 Task: Add the task  Improve website accessibility for users with visual impairments to the section Bug Bounty in the project TradeWorks and add a Due Date to the respective task as 2024/05/25.
Action: Mouse moved to (932, 560)
Screenshot: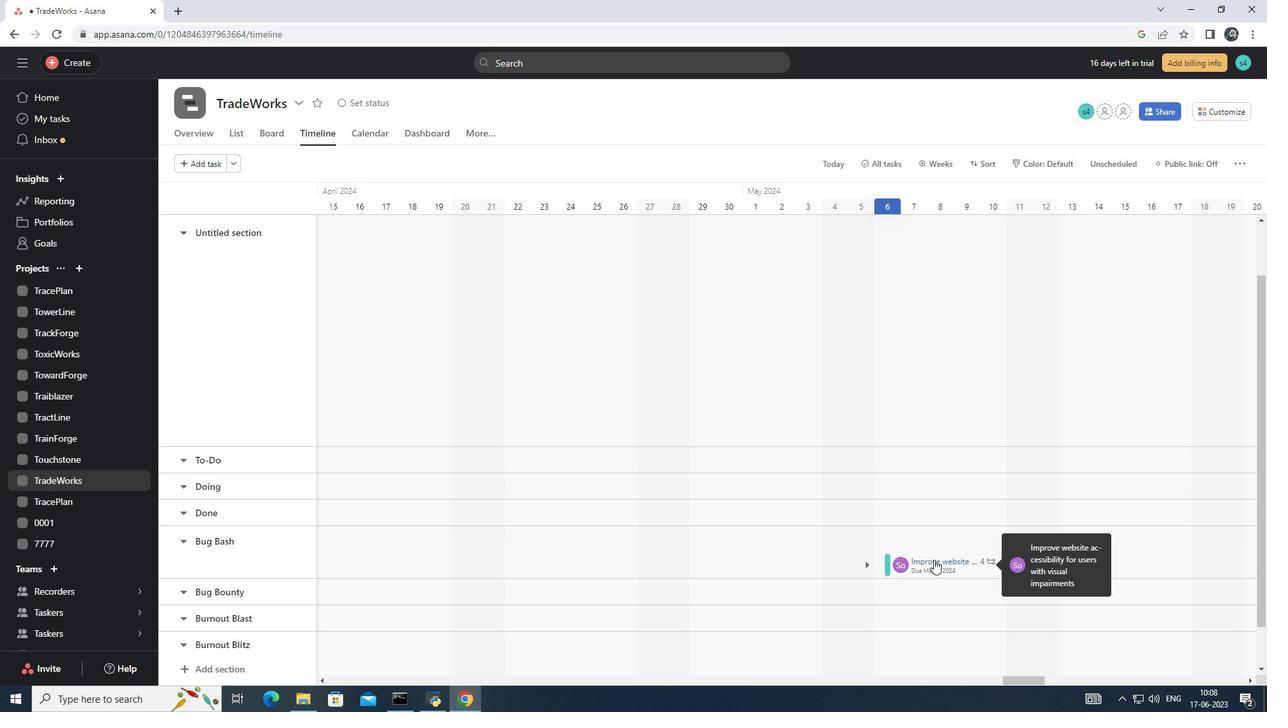 
Action: Mouse pressed left at (932, 560)
Screenshot: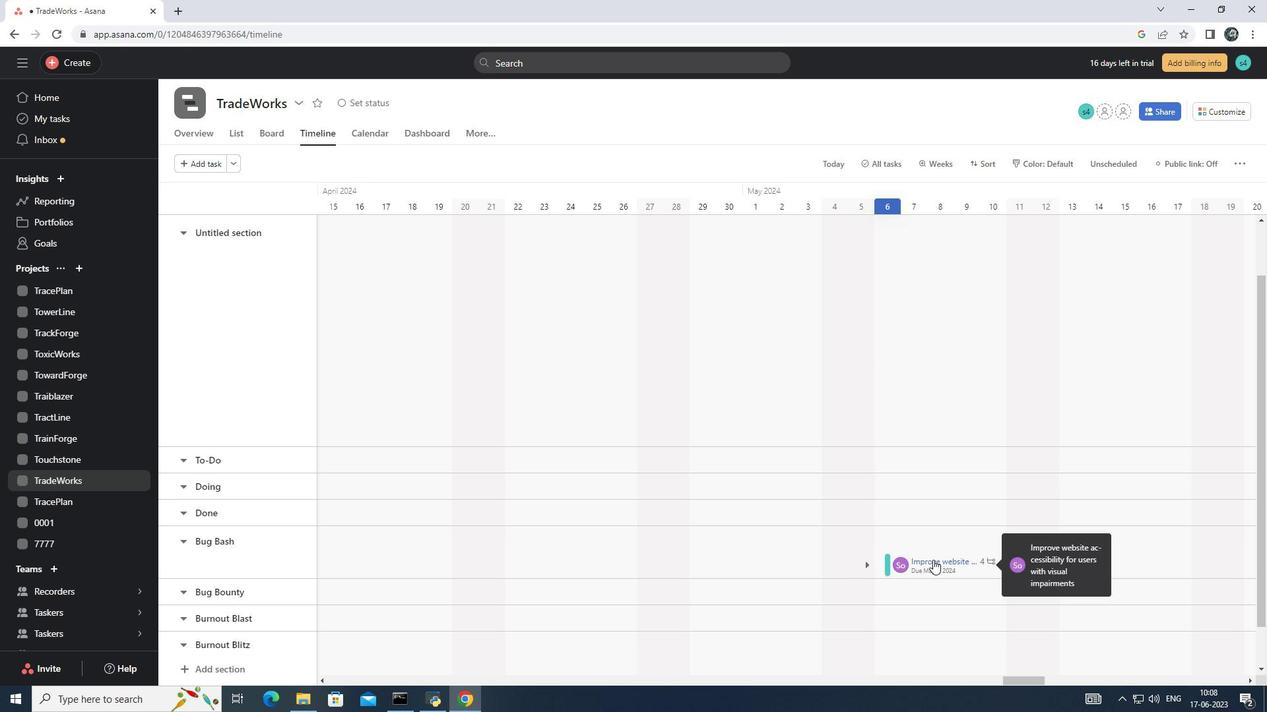 
Action: Mouse moved to (885, 568)
Screenshot: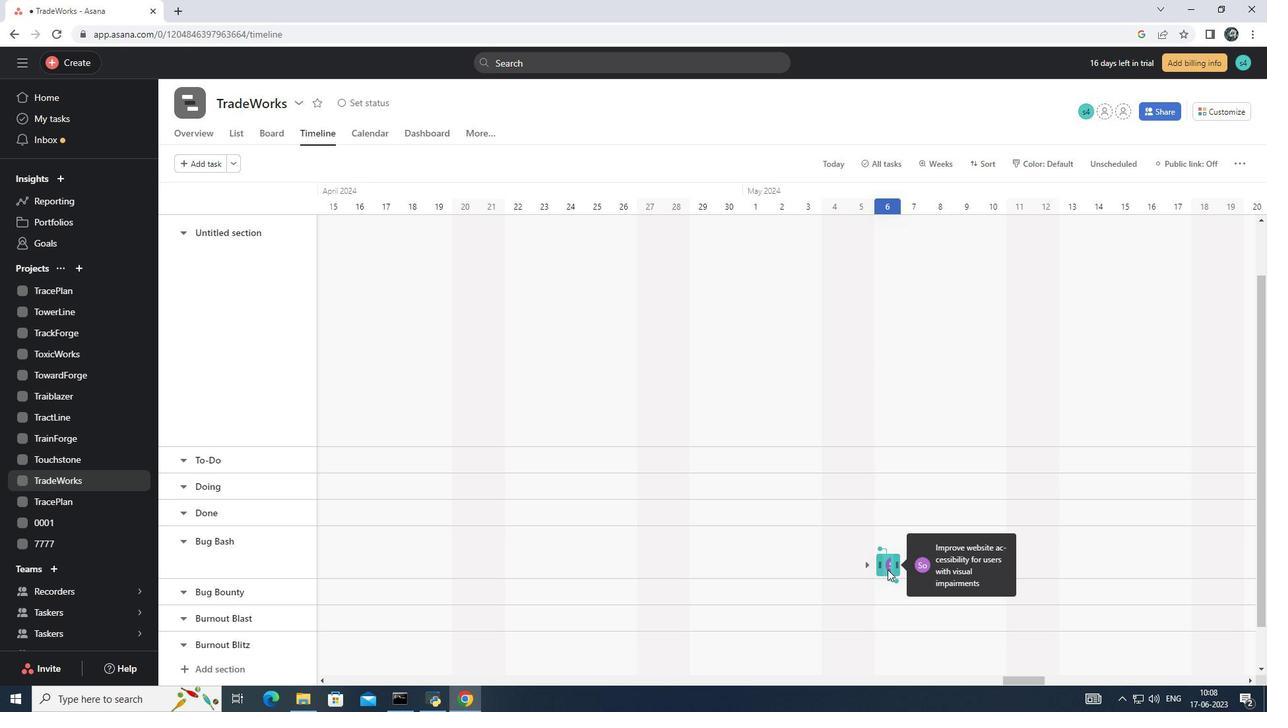
Action: Mouse pressed left at (885, 568)
Screenshot: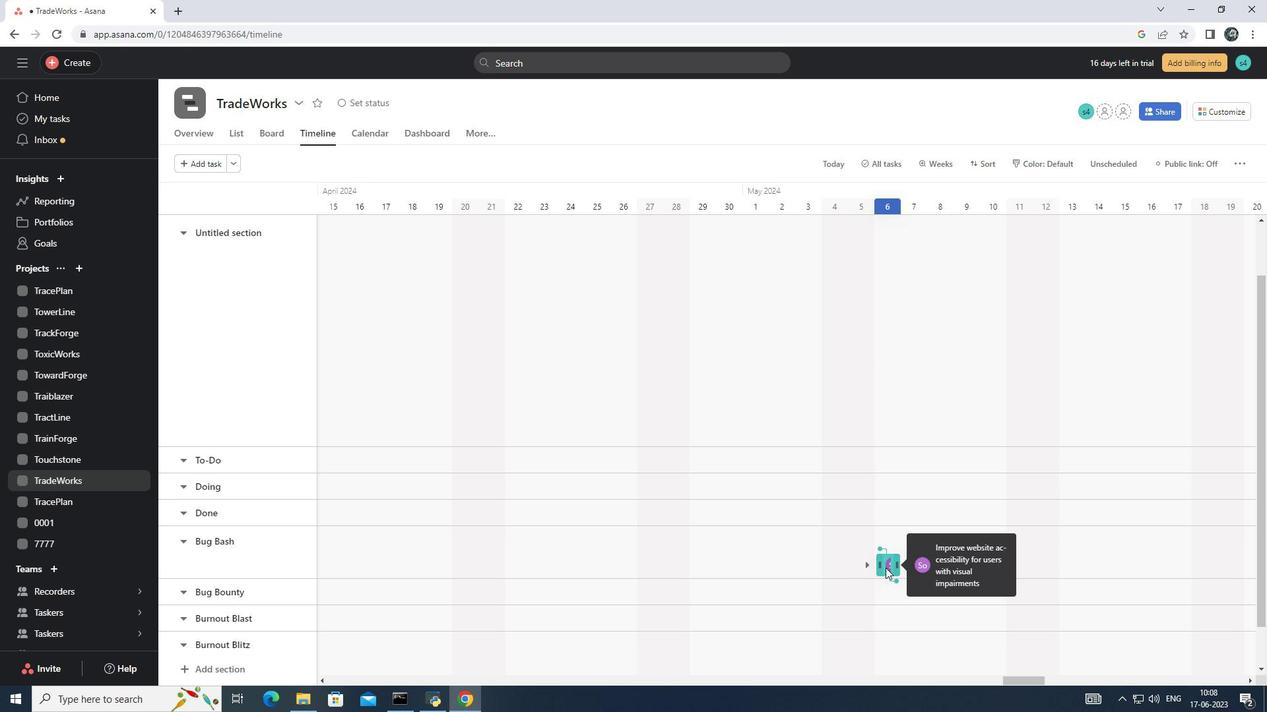 
Action: Mouse moved to (887, 569)
Screenshot: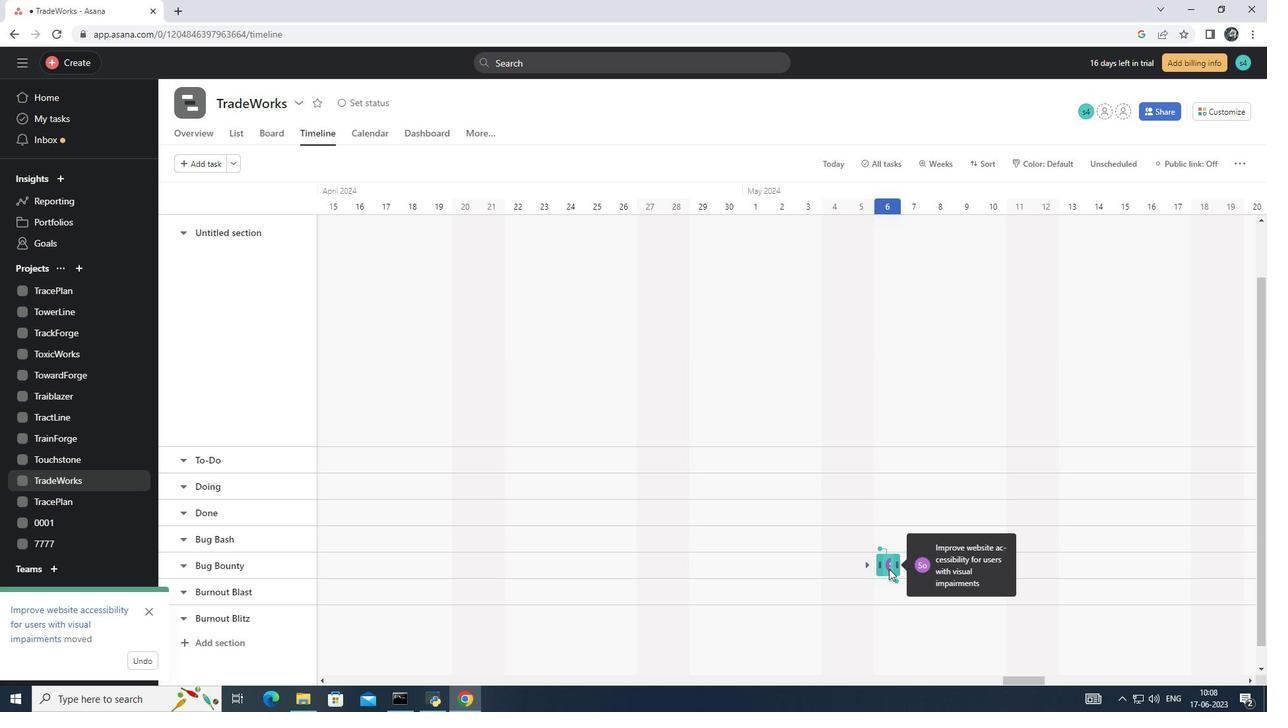
Action: Mouse pressed left at (887, 569)
Screenshot: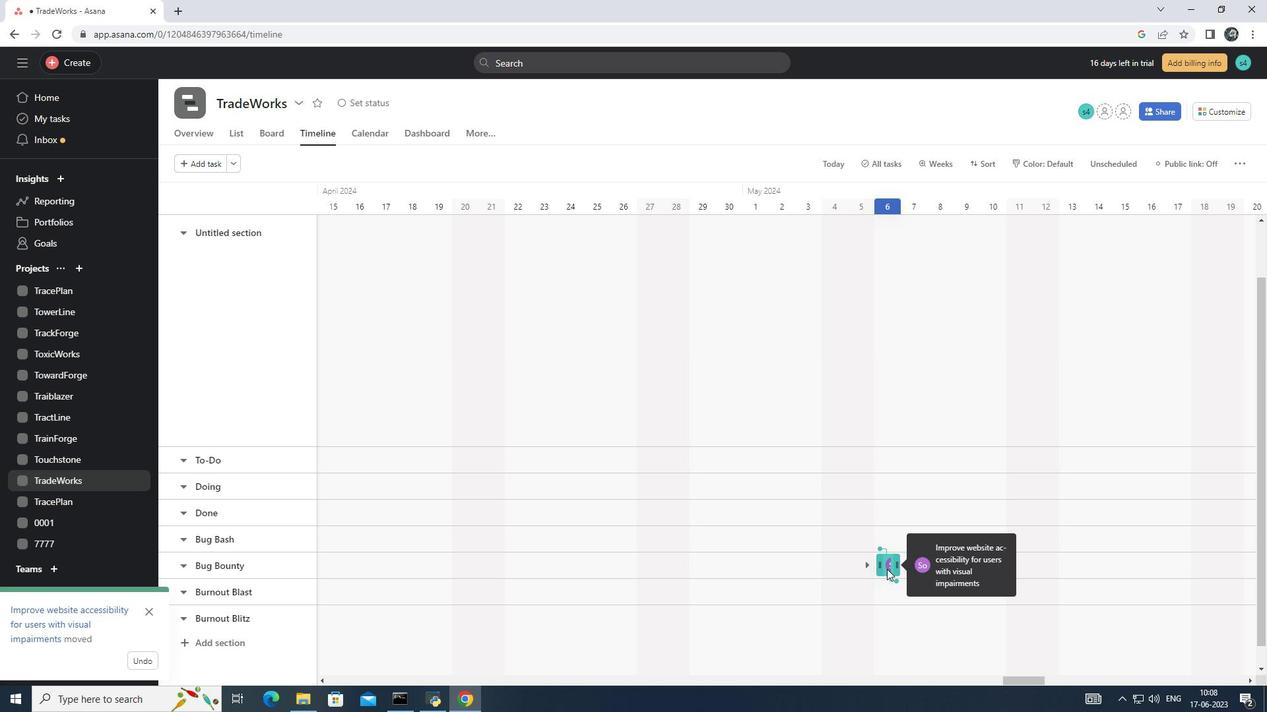 
Action: Mouse moved to (1000, 286)
Screenshot: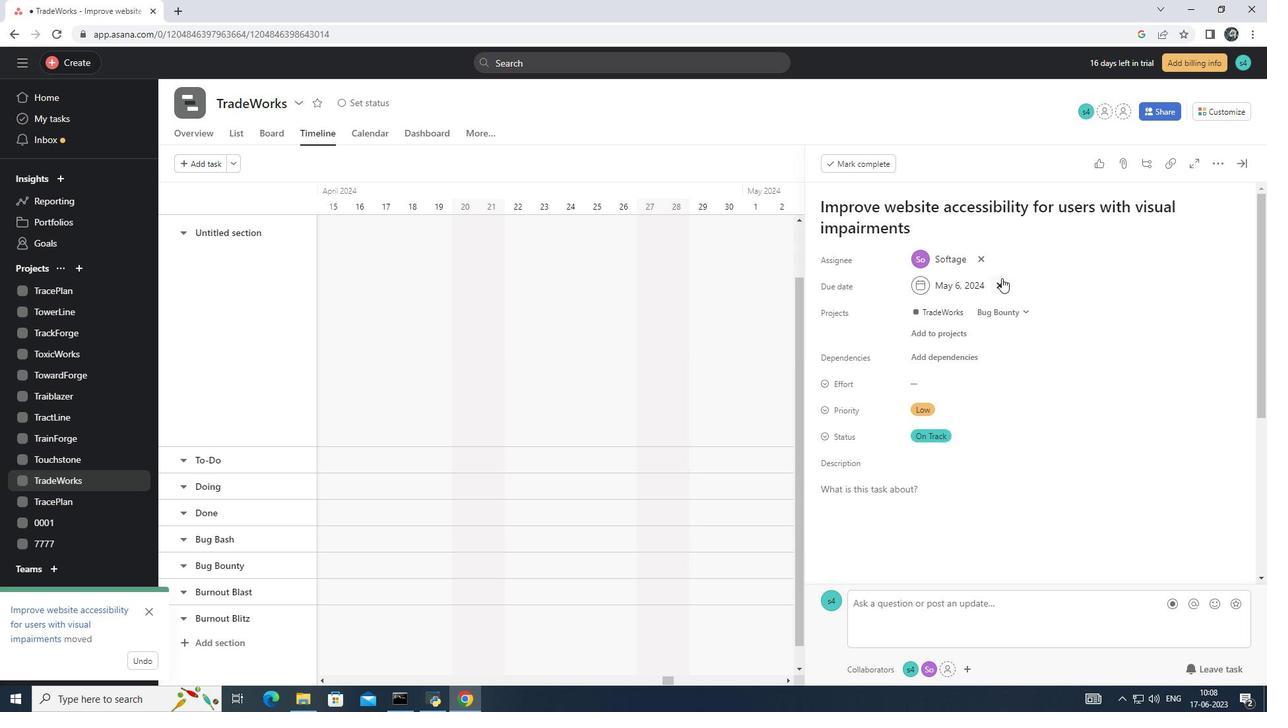 
Action: Mouse pressed left at (1000, 286)
Screenshot: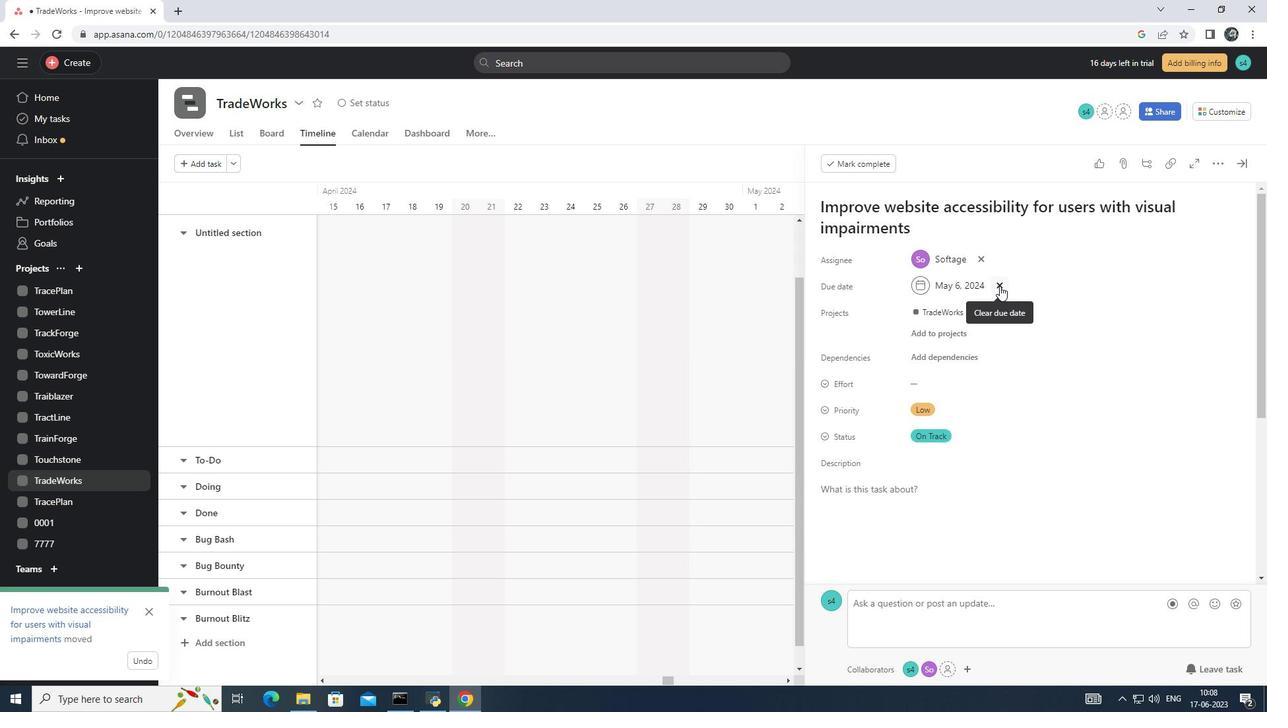 
Action: Mouse moved to (918, 285)
Screenshot: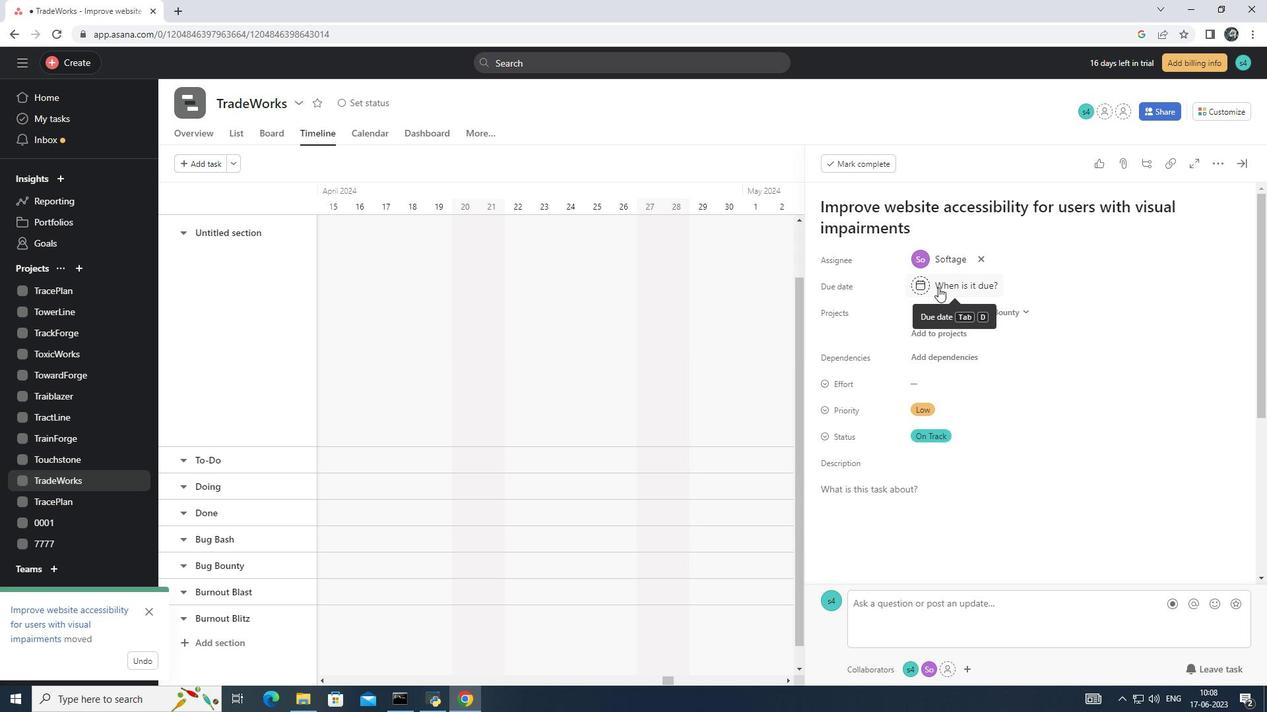 
Action: Mouse pressed left at (918, 285)
Screenshot: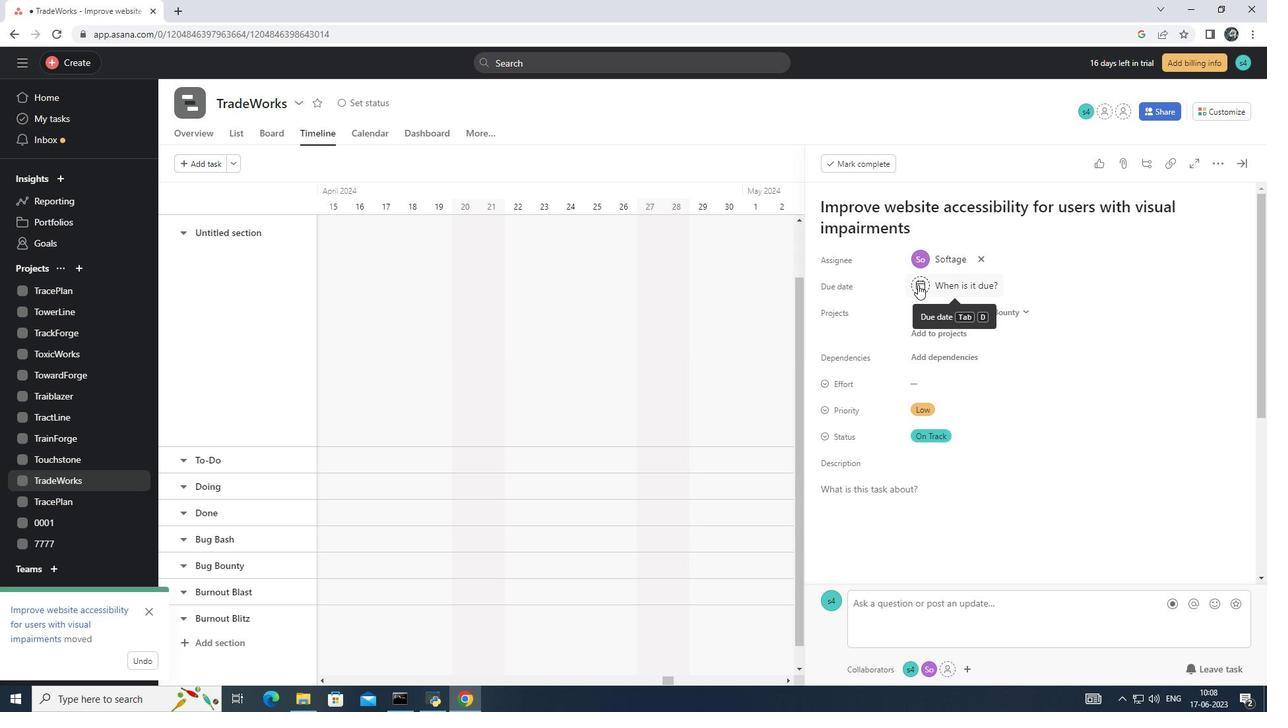 
Action: Mouse moved to (1029, 316)
Screenshot: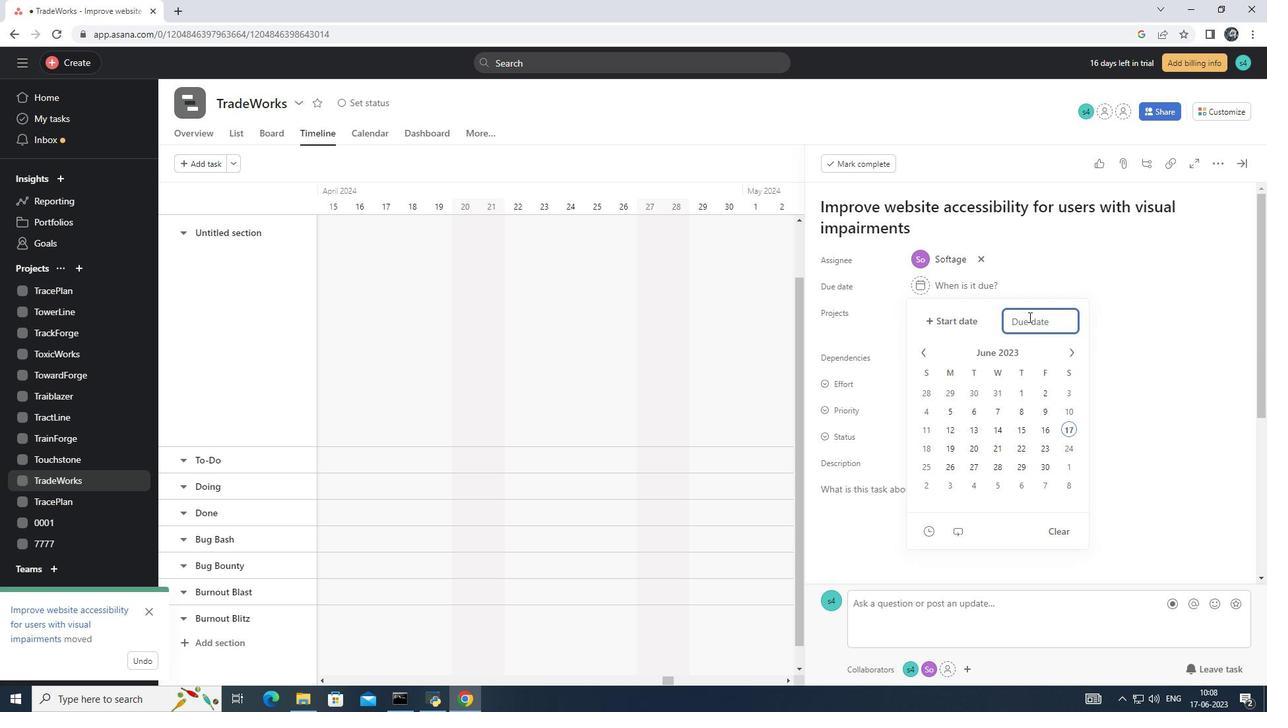 
Action: Key pressed 22<Key.backspace>024/05/25
Screenshot: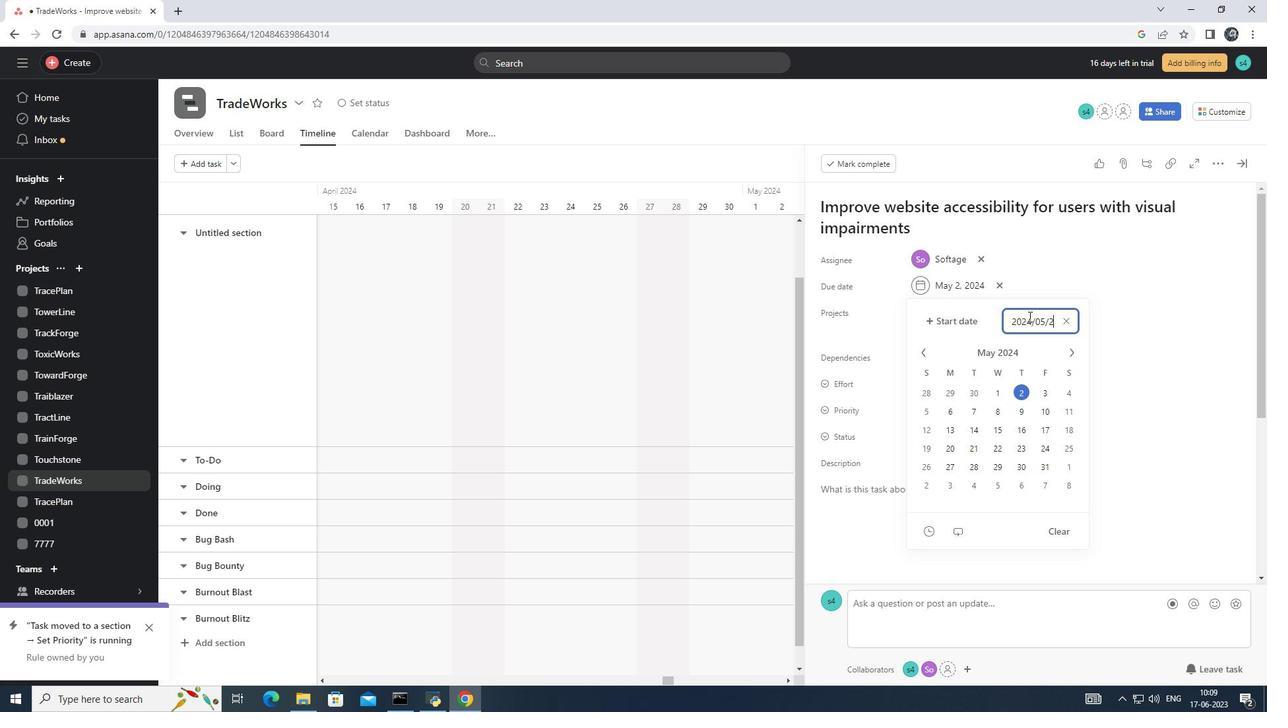 
Action: Mouse moved to (1124, 390)
Screenshot: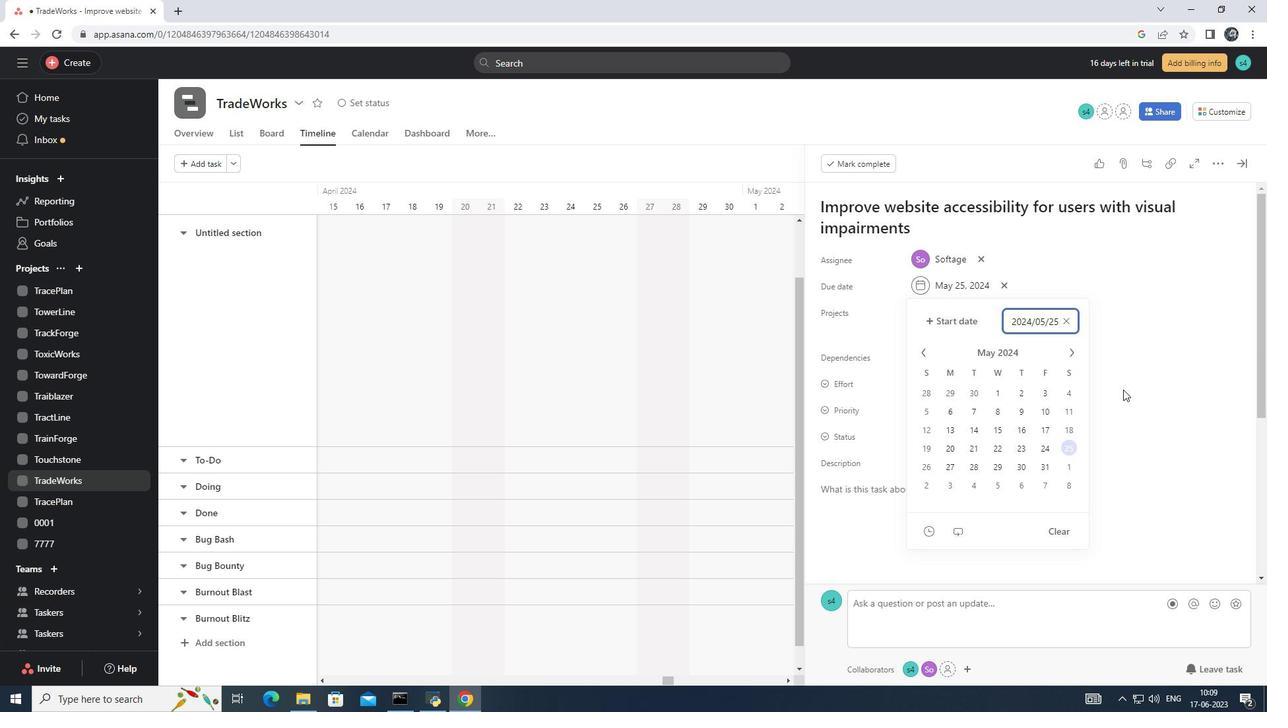 
Action: Mouse pressed left at (1124, 390)
Screenshot: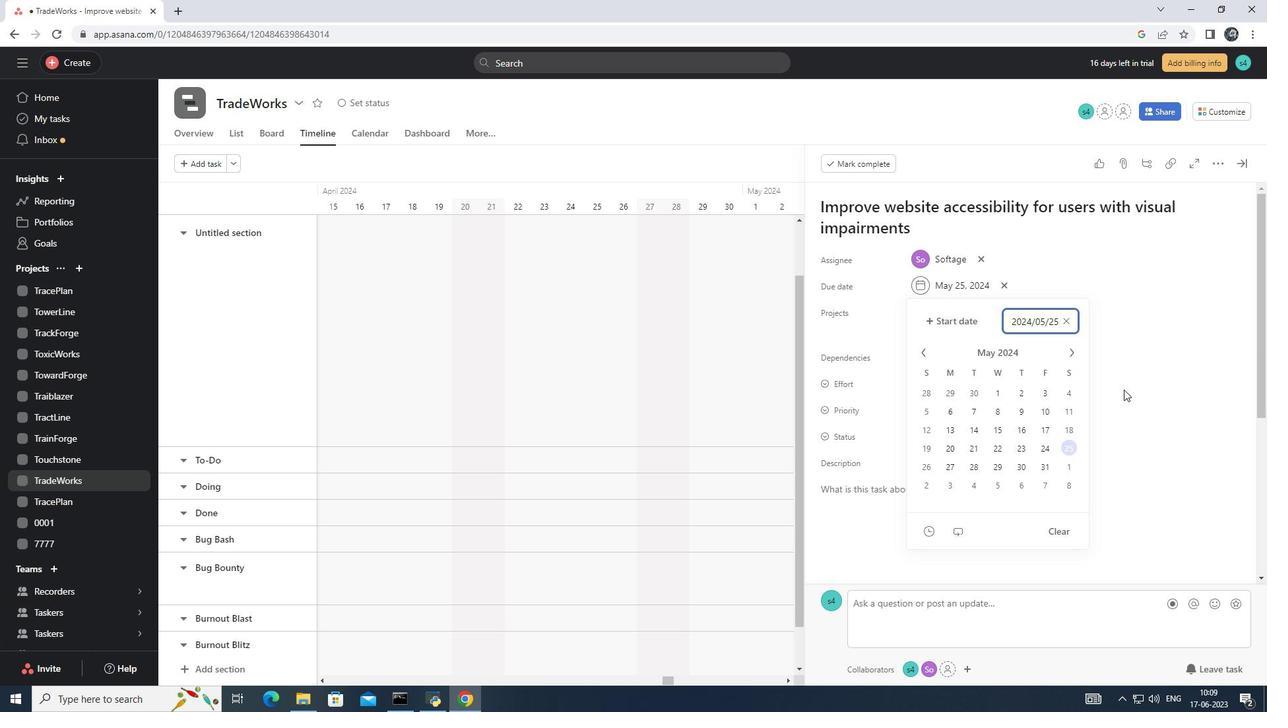 
